 Task: Select Convenience. Add to cart, from RaceTrac for 2717 Settlers Lane, Boyd, Montana 59013, Cell Number 917-762-1747, following items : Kit Kat King Size_x000D_
 - 4, Milky Way King Size_x000D_
 - 2
Action: Mouse moved to (261, 109)
Screenshot: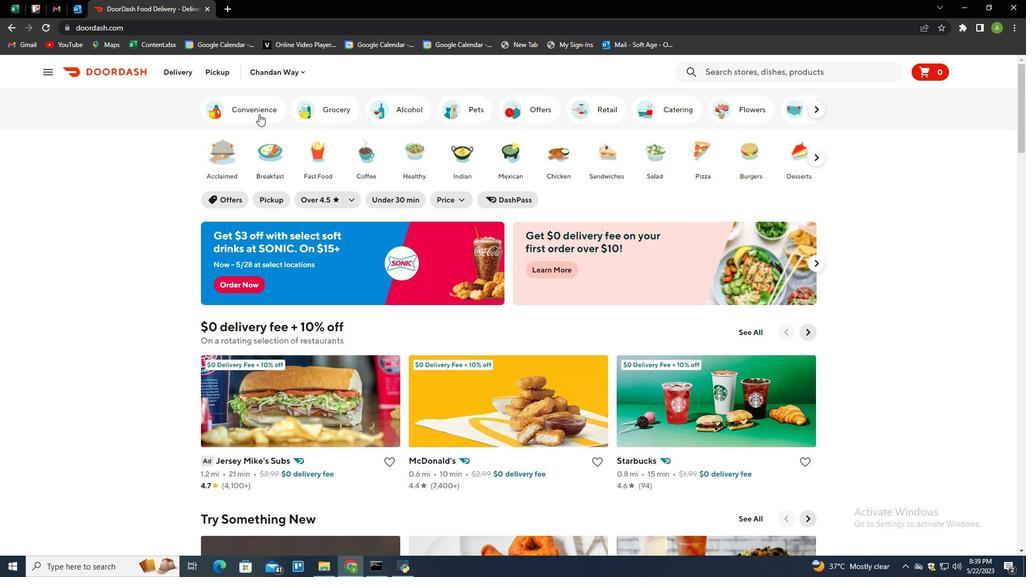 
Action: Mouse pressed left at (261, 109)
Screenshot: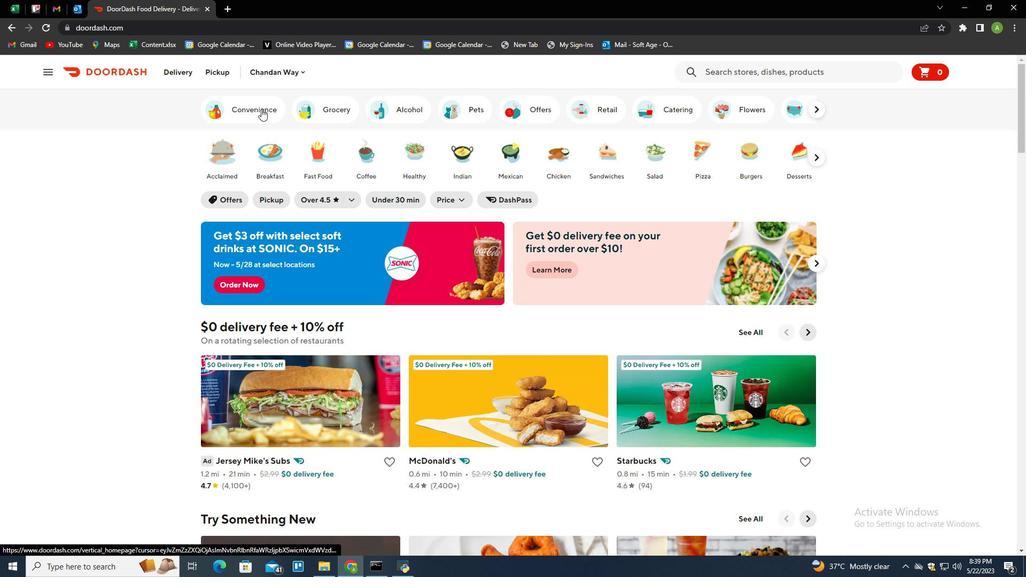 
Action: Mouse moved to (263, 447)
Screenshot: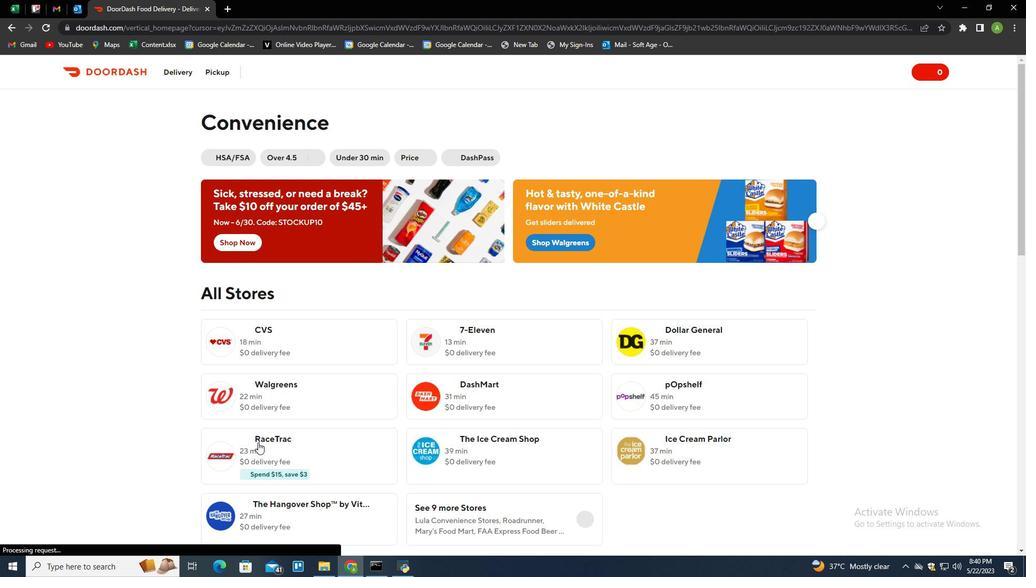
Action: Mouse pressed left at (263, 447)
Screenshot: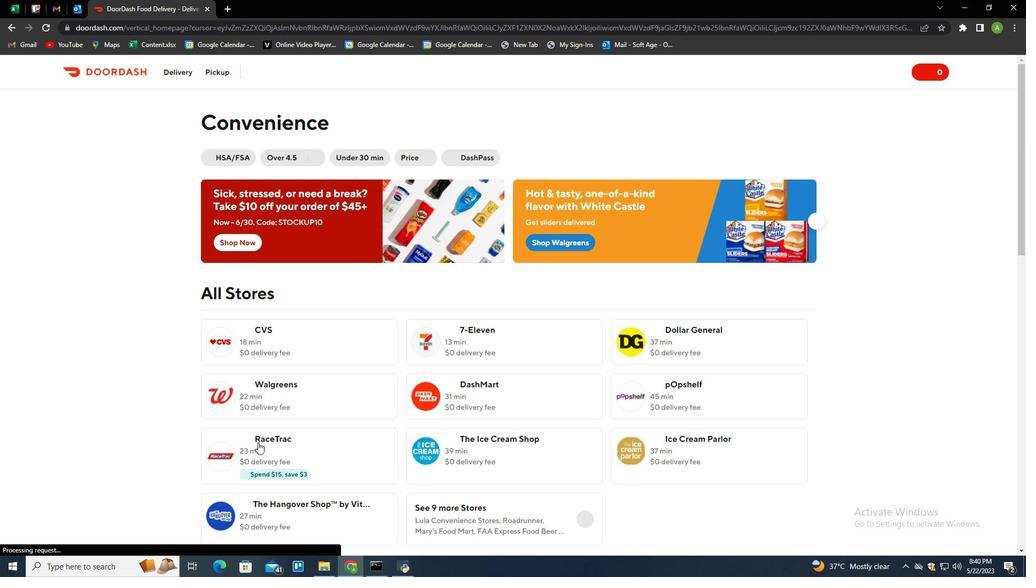 
Action: Mouse moved to (221, 68)
Screenshot: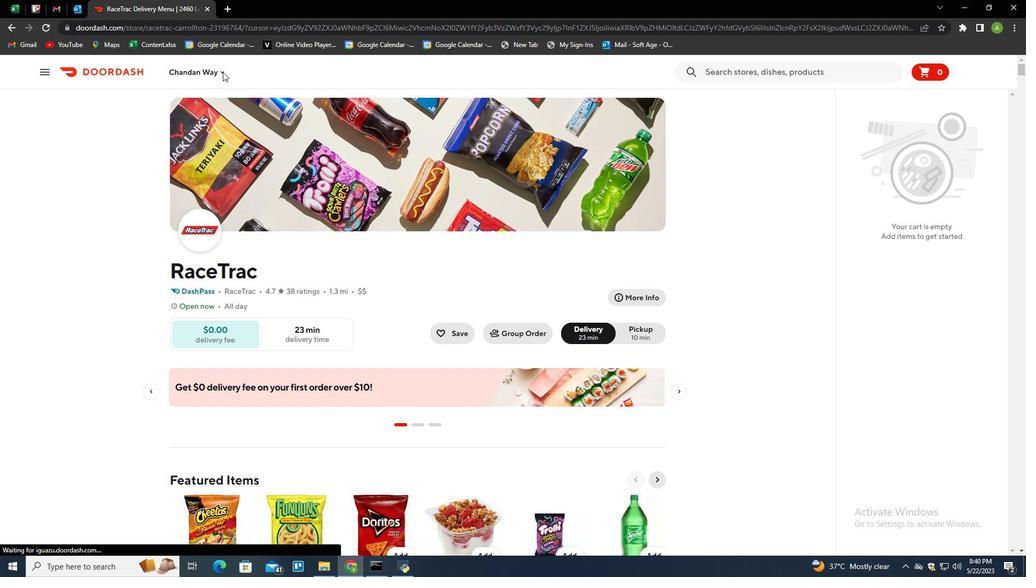 
Action: Mouse pressed left at (221, 68)
Screenshot: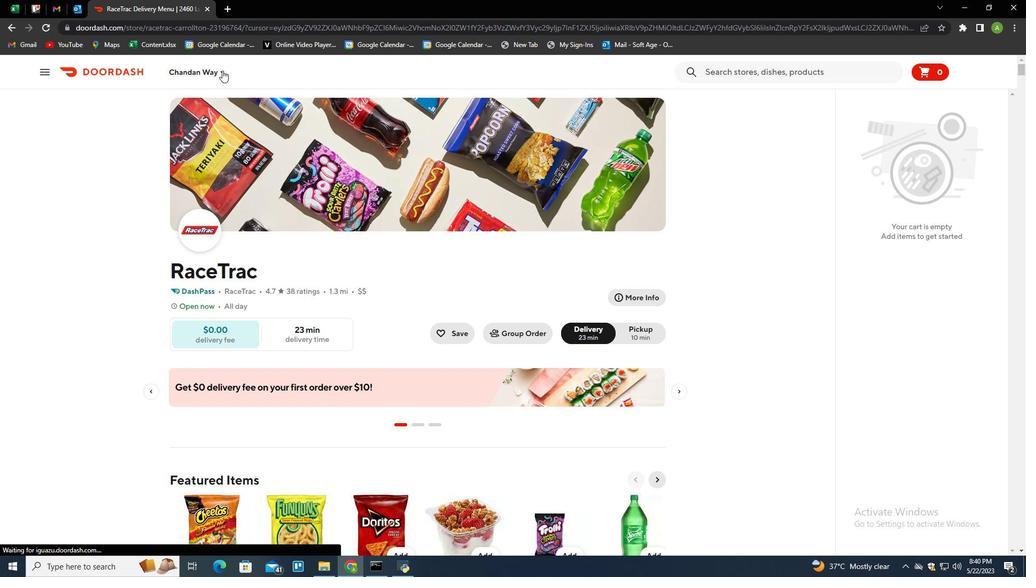 
Action: Mouse moved to (224, 117)
Screenshot: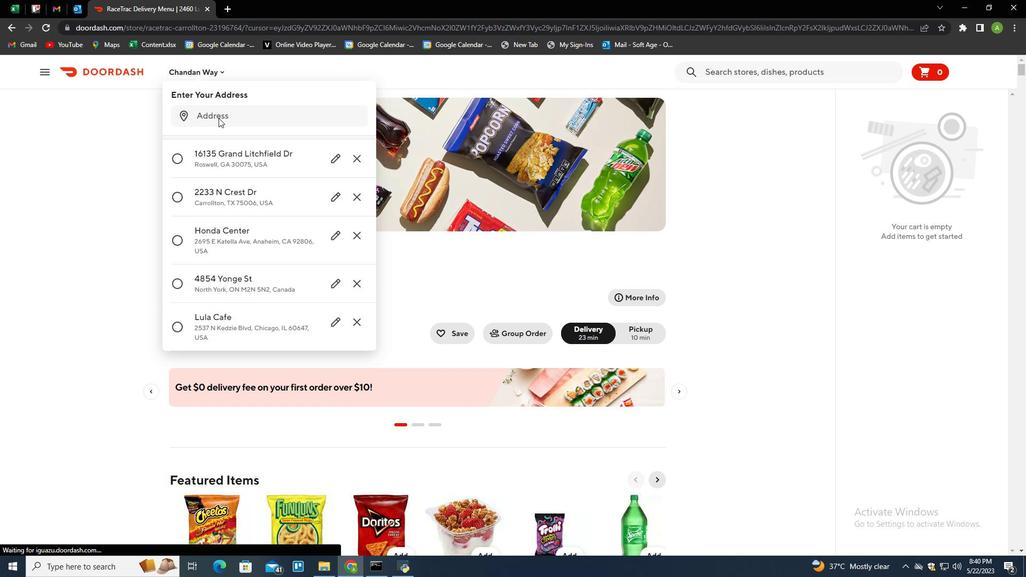 
Action: Mouse pressed left at (224, 117)
Screenshot: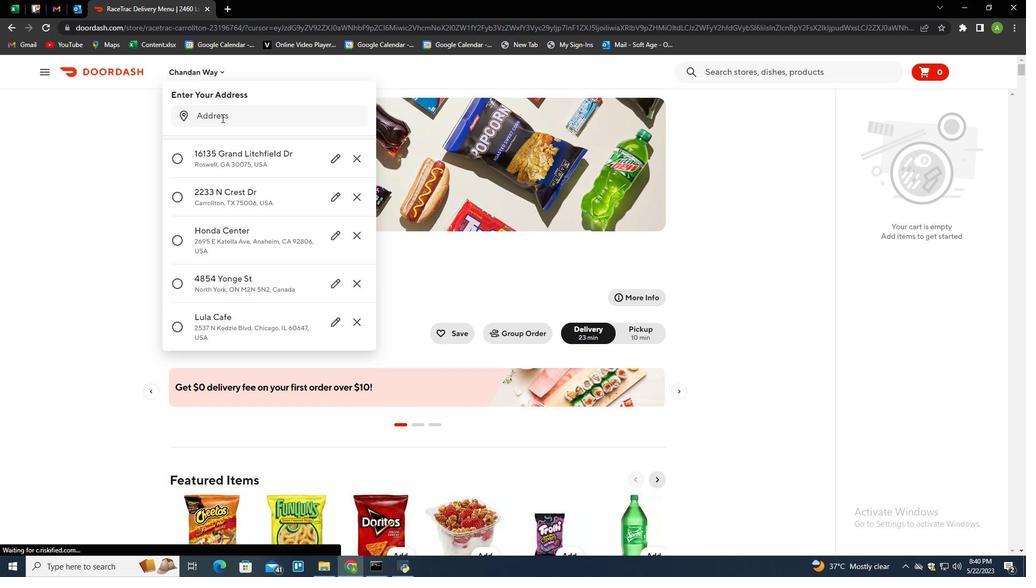 
Action: Key pressed 2717<Key.space>settlers<Key.space>lane,<Key.space>boyd,<Key.space>montana<Key.space>5903<Key.backspace>13<Key.enter>
Screenshot: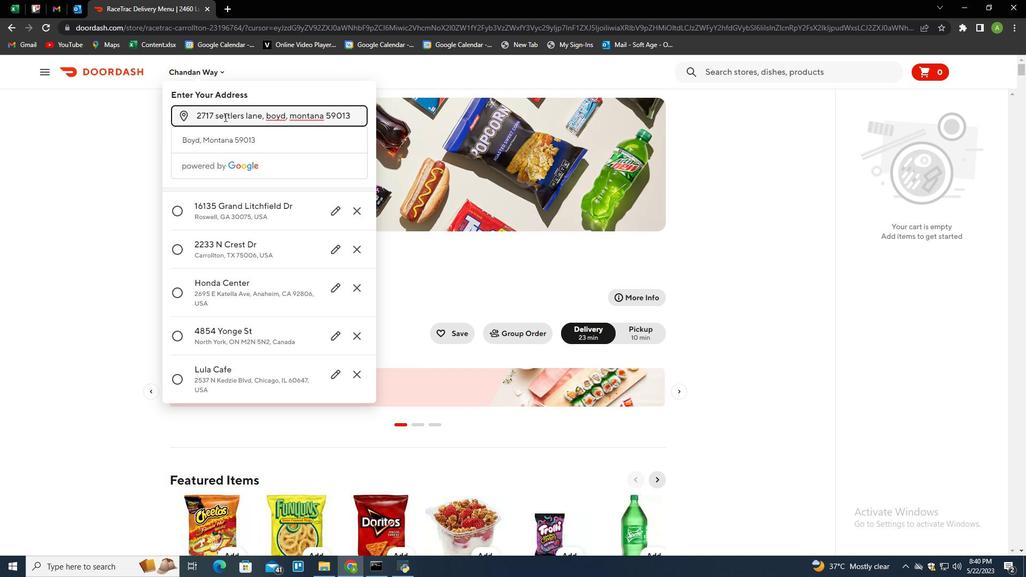 
Action: Mouse moved to (305, 405)
Screenshot: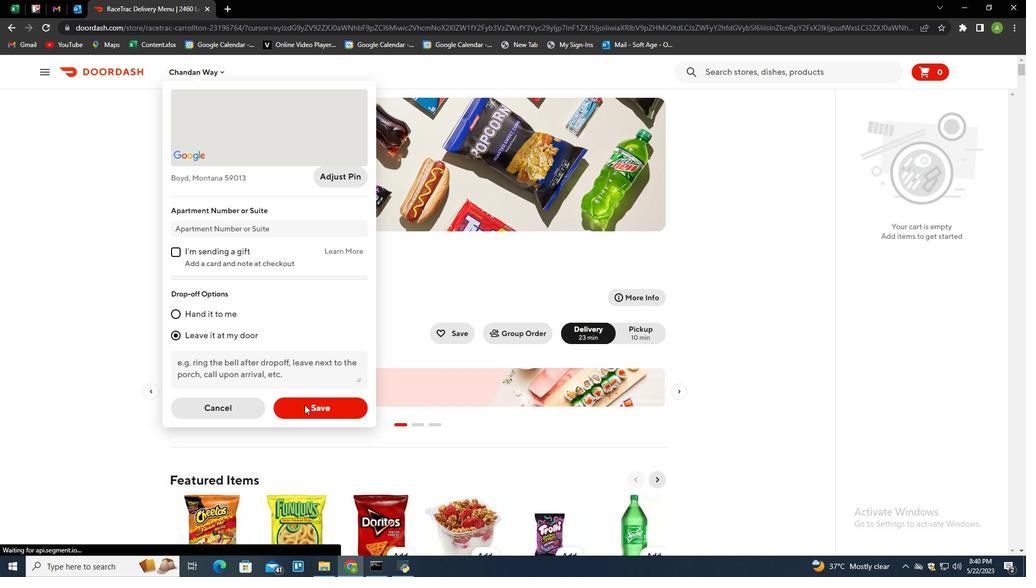 
Action: Mouse pressed left at (305, 405)
Screenshot: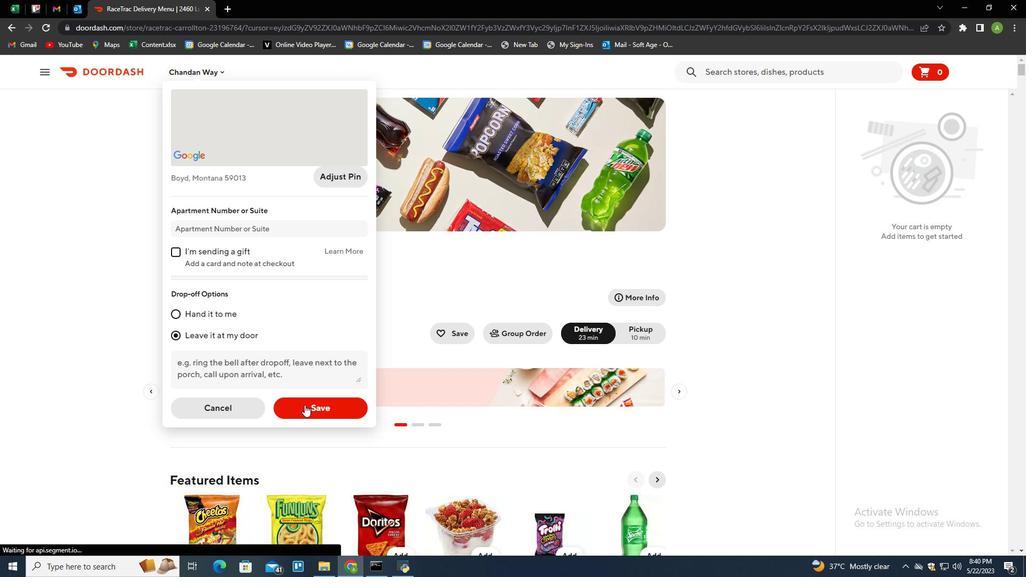 
Action: Mouse moved to (329, 468)
Screenshot: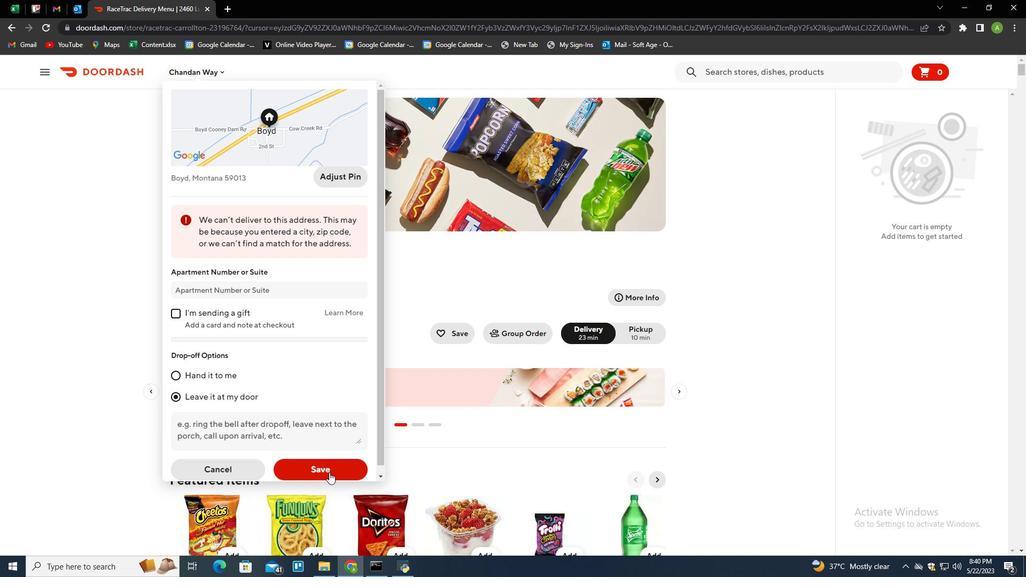
Action: Mouse pressed left at (329, 468)
Screenshot: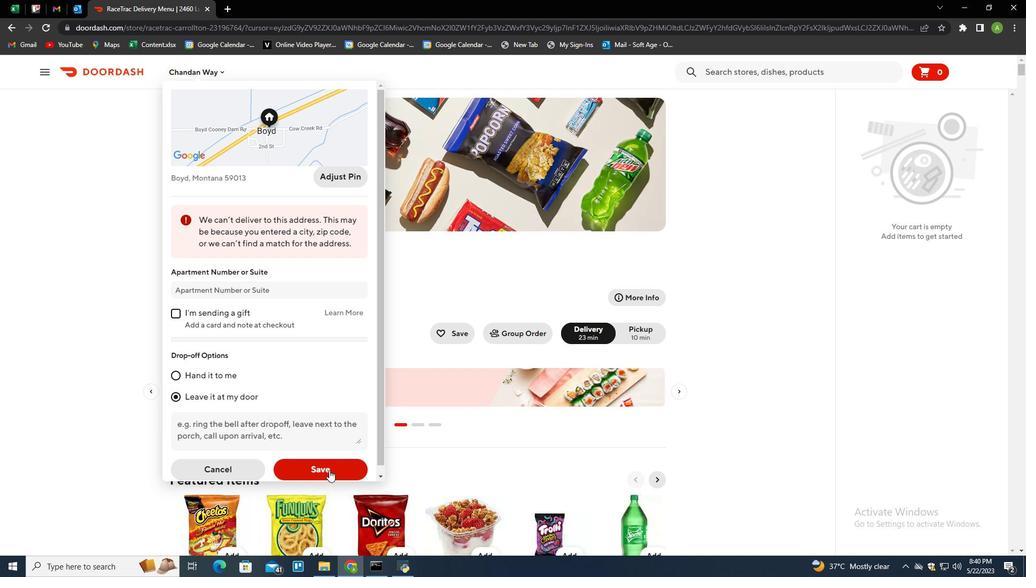
Action: Mouse moved to (539, 360)
Screenshot: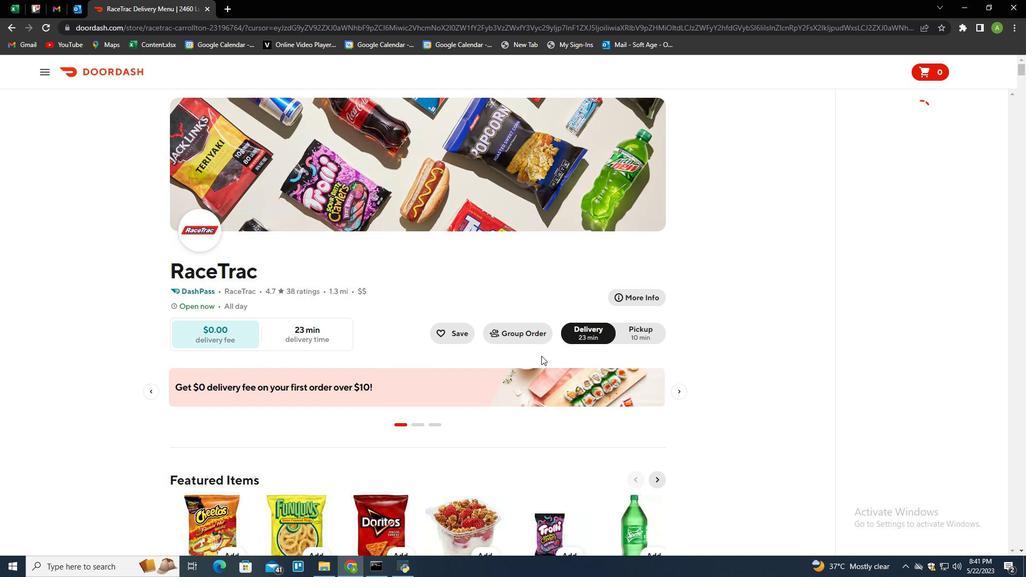 
Action: Mouse scrolled (539, 359) with delta (0, 0)
Screenshot: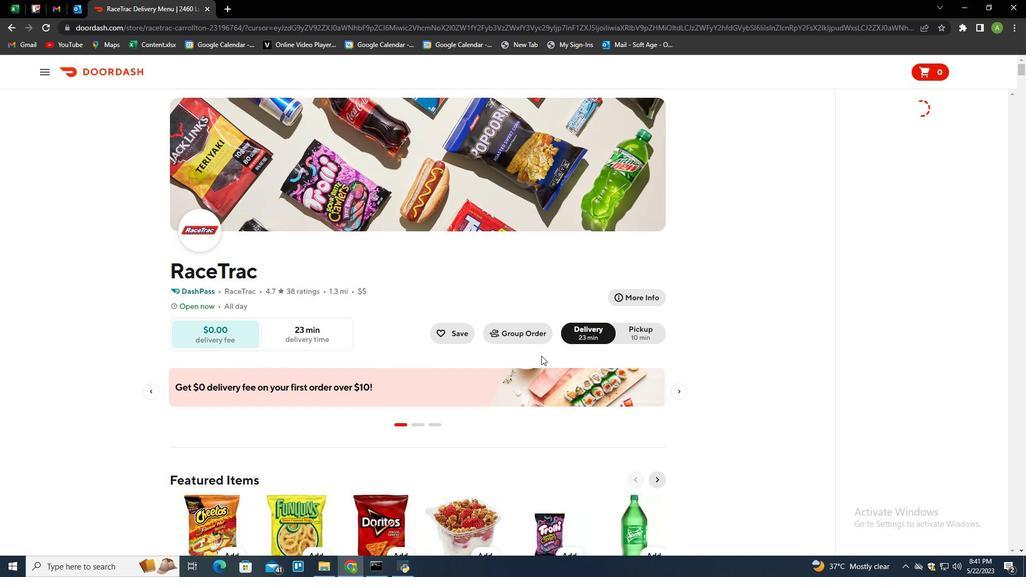 
Action: Mouse moved to (538, 360)
Screenshot: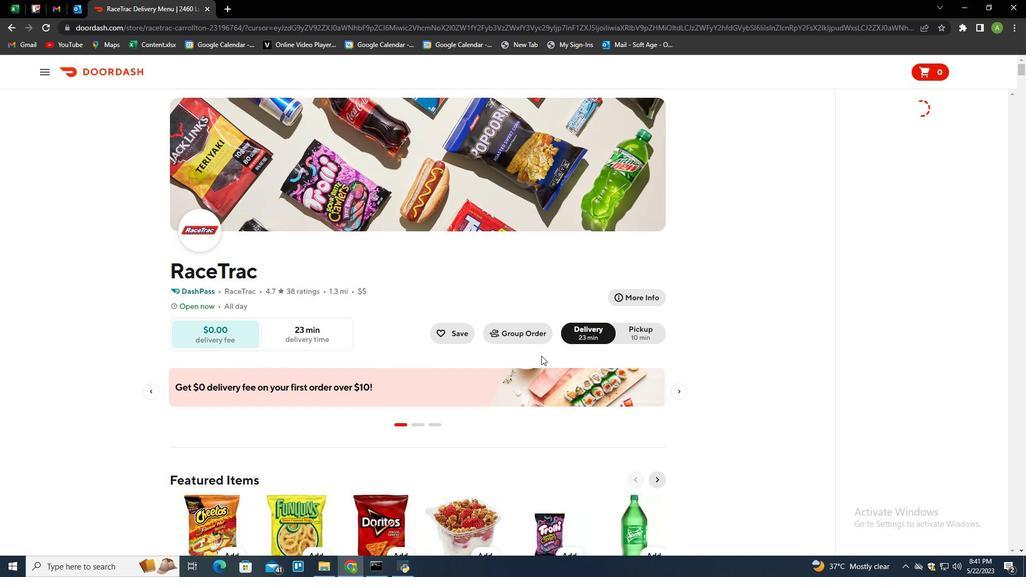 
Action: Mouse scrolled (538, 360) with delta (0, 0)
Screenshot: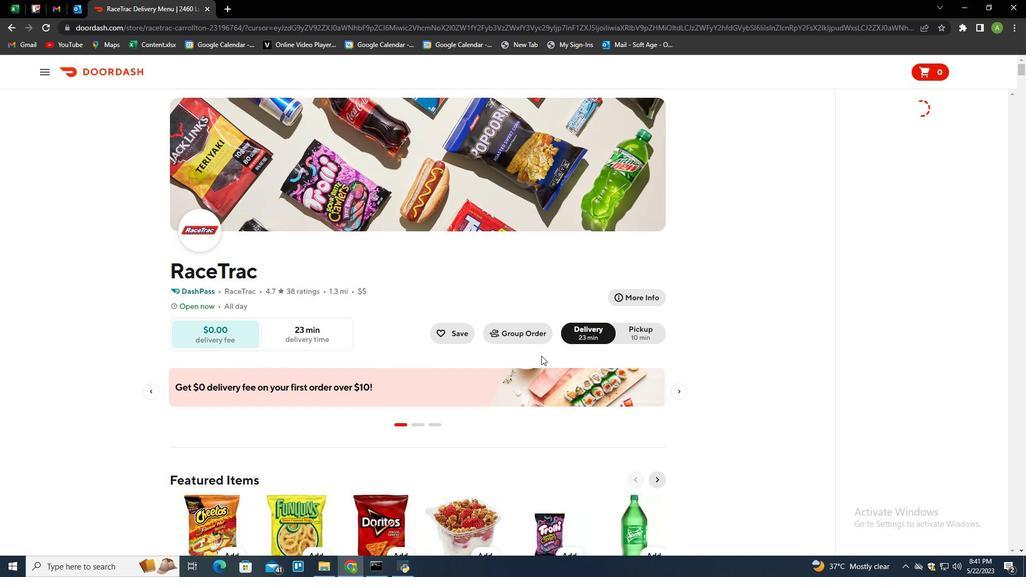 
Action: Mouse scrolled (538, 360) with delta (0, 0)
Screenshot: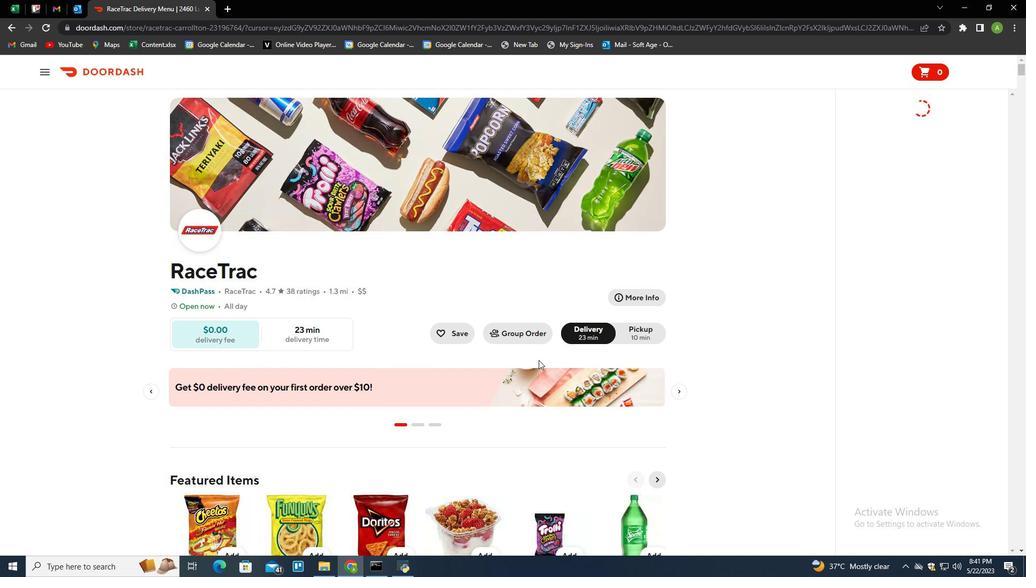 
Action: Mouse scrolled (538, 360) with delta (0, 0)
Screenshot: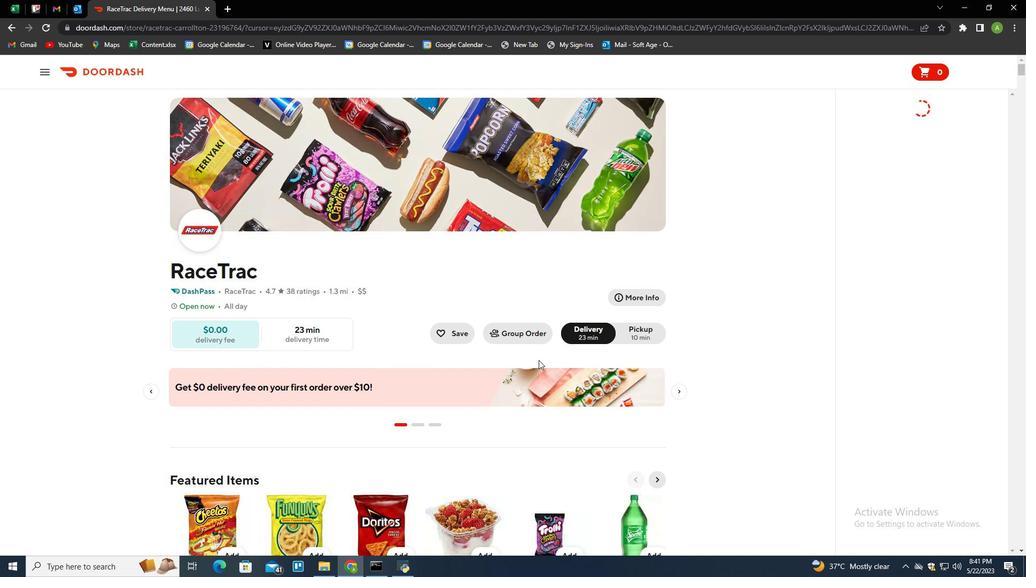 
Action: Mouse moved to (532, 405)
Screenshot: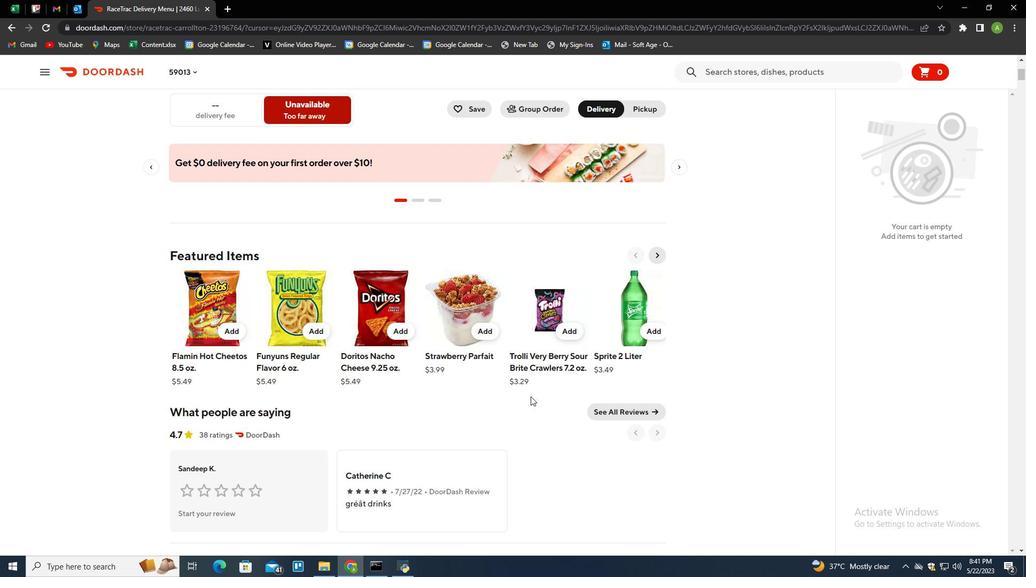 
Action: Mouse scrolled (532, 404) with delta (0, 0)
Screenshot: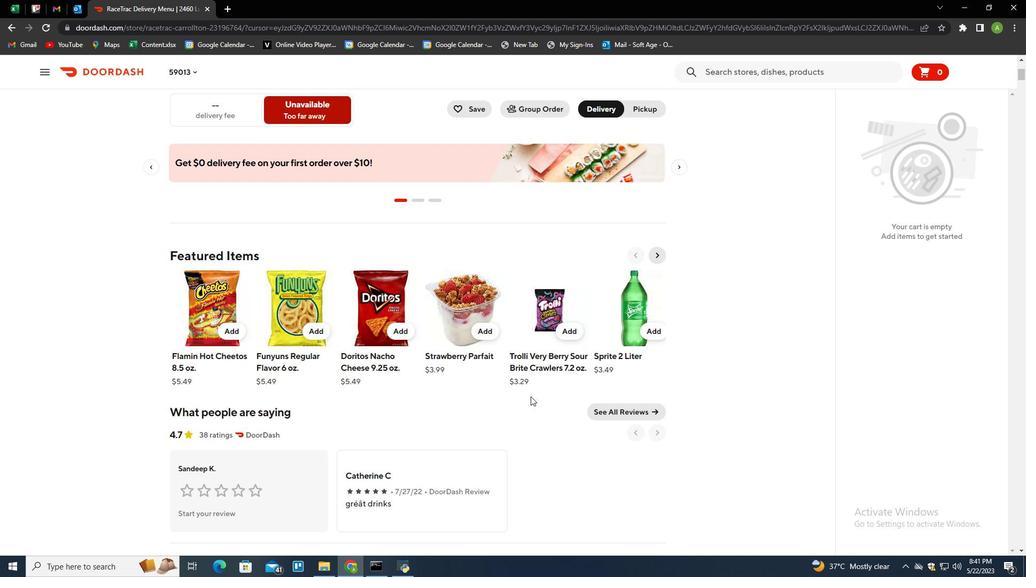 
Action: Mouse moved to (532, 408)
Screenshot: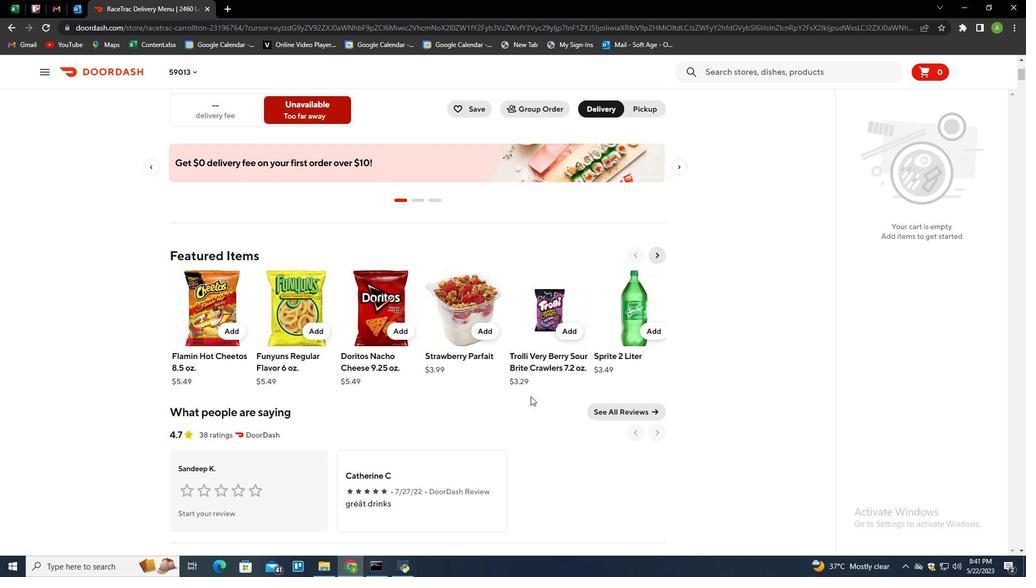 
Action: Mouse scrolled (532, 407) with delta (0, 0)
Screenshot: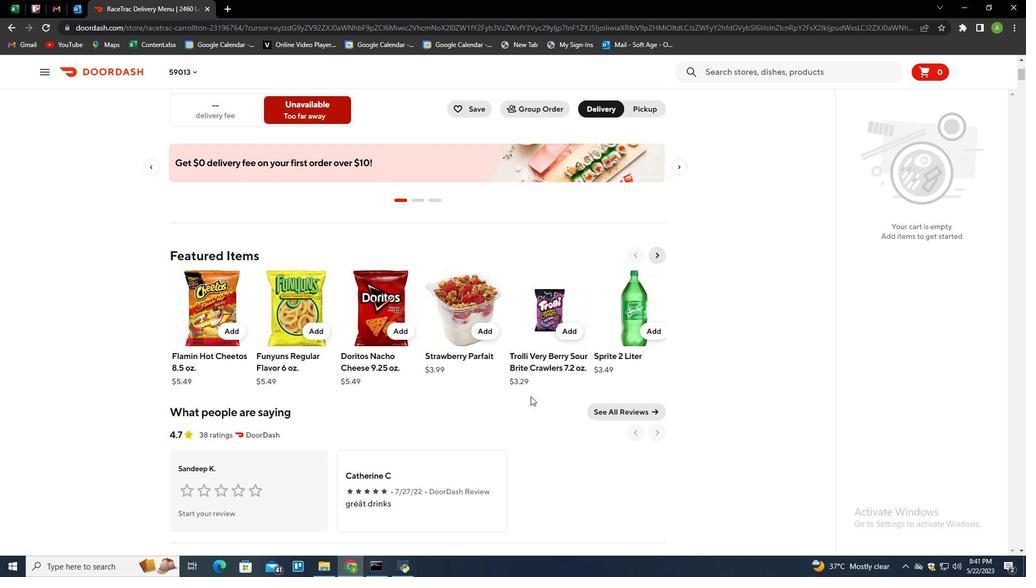 
Action: Mouse scrolled (532, 407) with delta (0, 0)
Screenshot: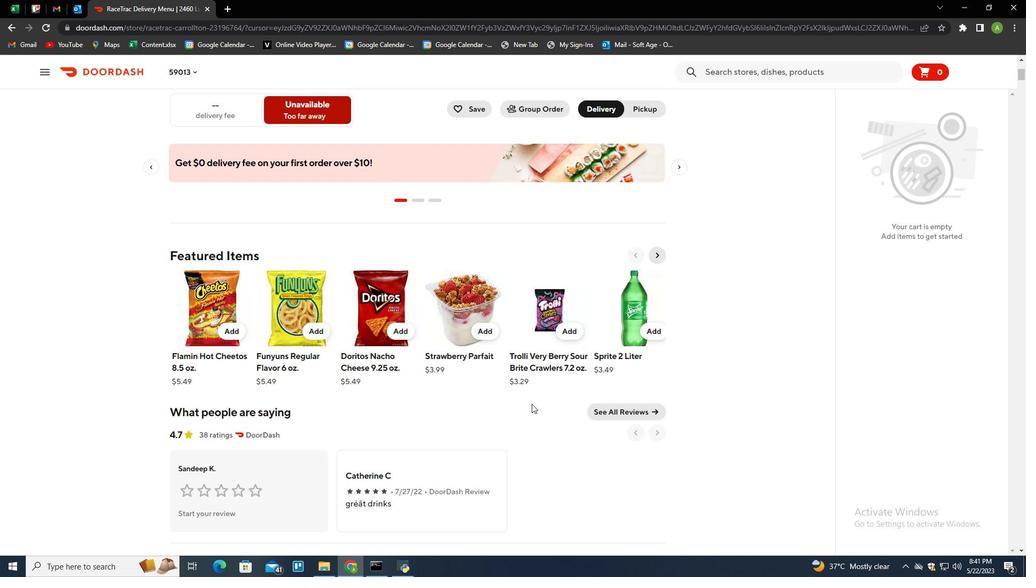 
Action: Mouse moved to (564, 403)
Screenshot: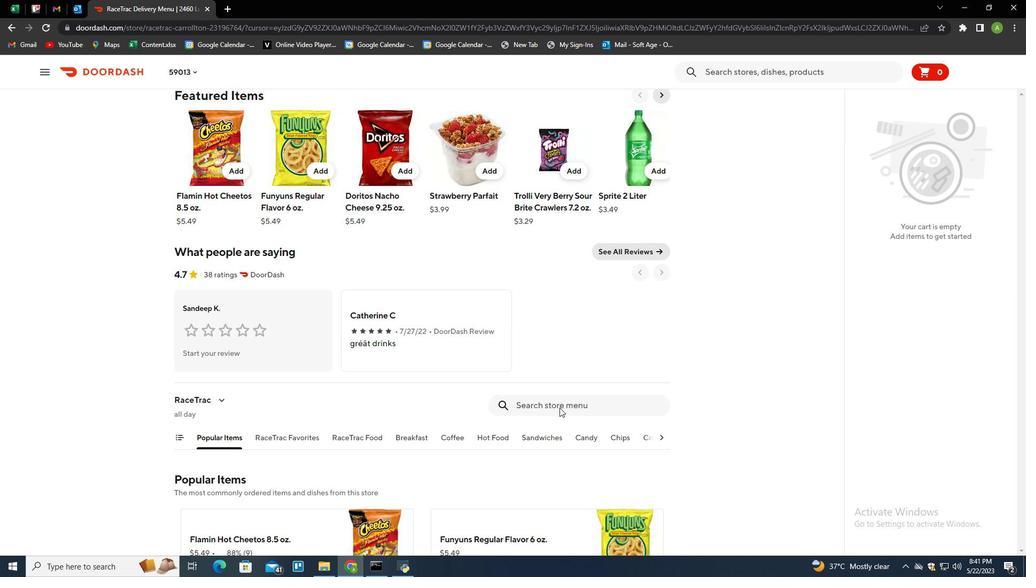
Action: Mouse pressed left at (564, 403)
Screenshot: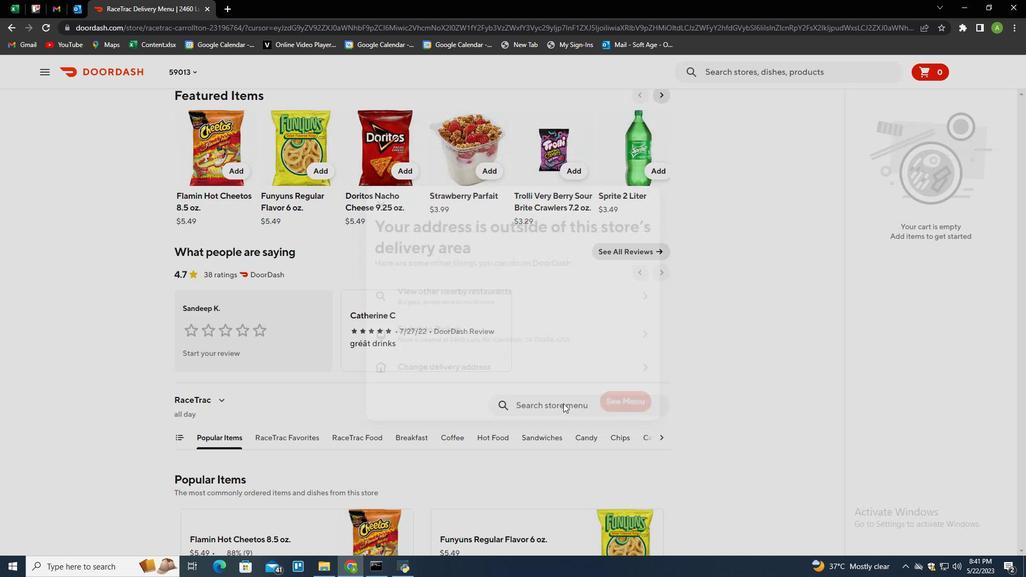 
Action: Mouse moved to (380, 203)
Screenshot: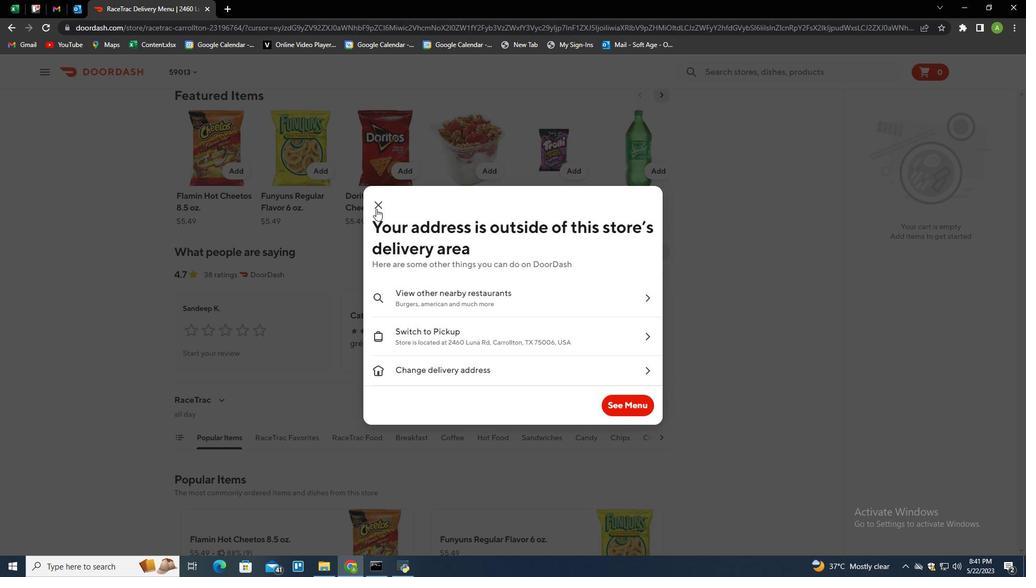 
Action: Mouse pressed left at (380, 203)
Screenshot: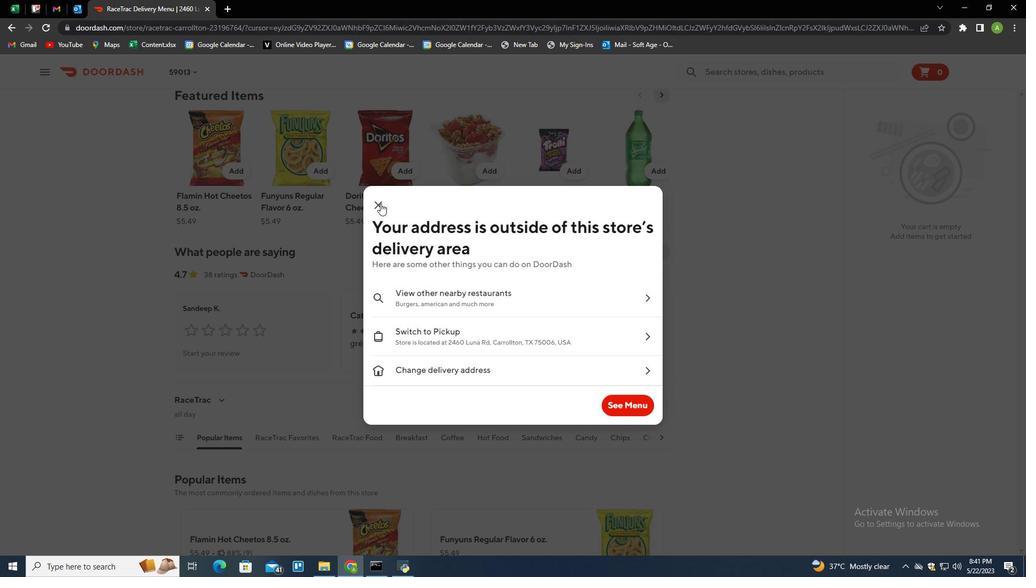 
Action: Mouse moved to (549, 403)
Screenshot: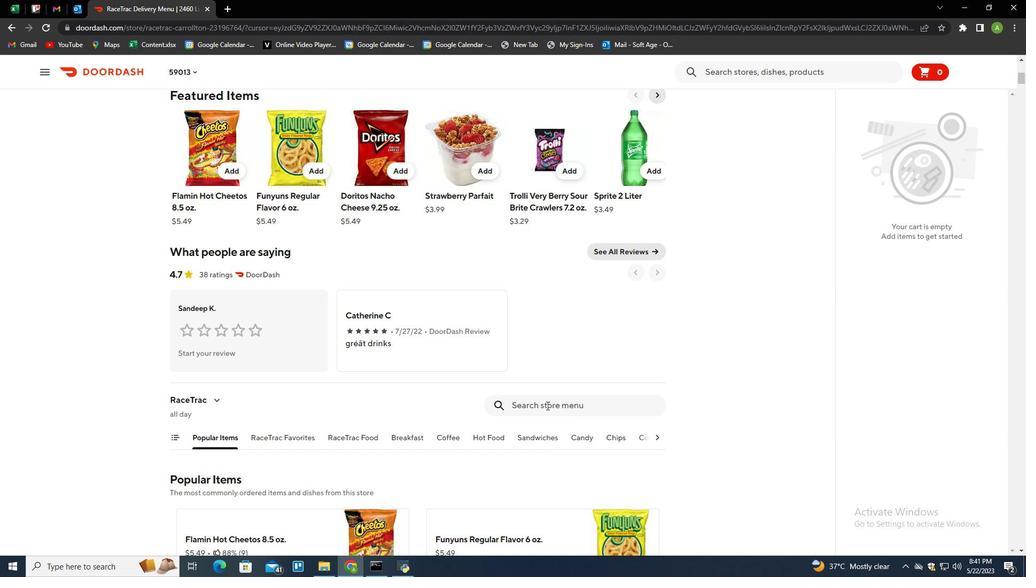 
Action: Mouse pressed left at (549, 403)
Screenshot: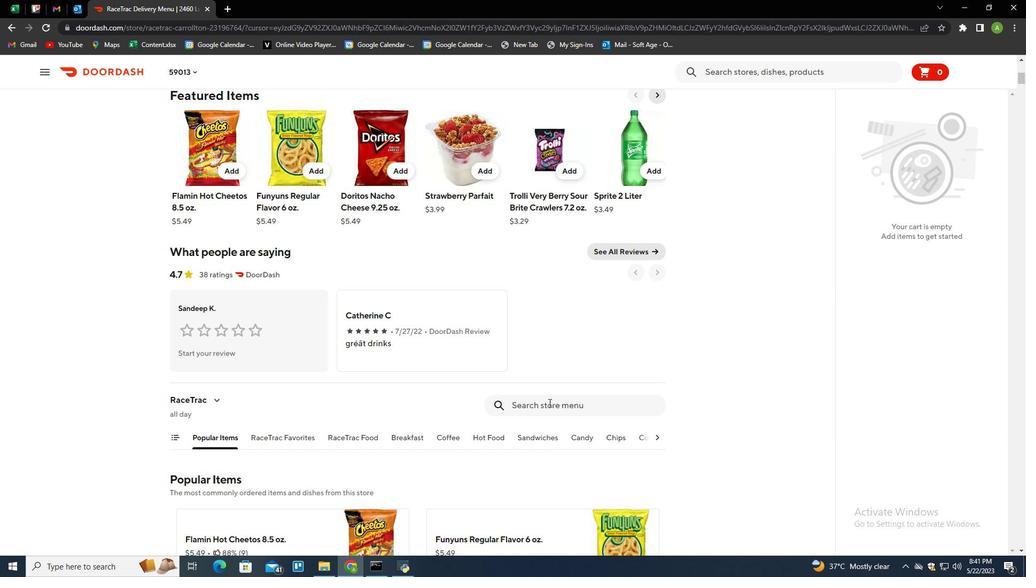 
Action: Key pressed kit<Key.space>k<Key.caps_lock>A<Key.backspace><Key.caps_lock>t<Key.backspace>at<Key.space>king<Key.space>size<Key.enter>
Screenshot: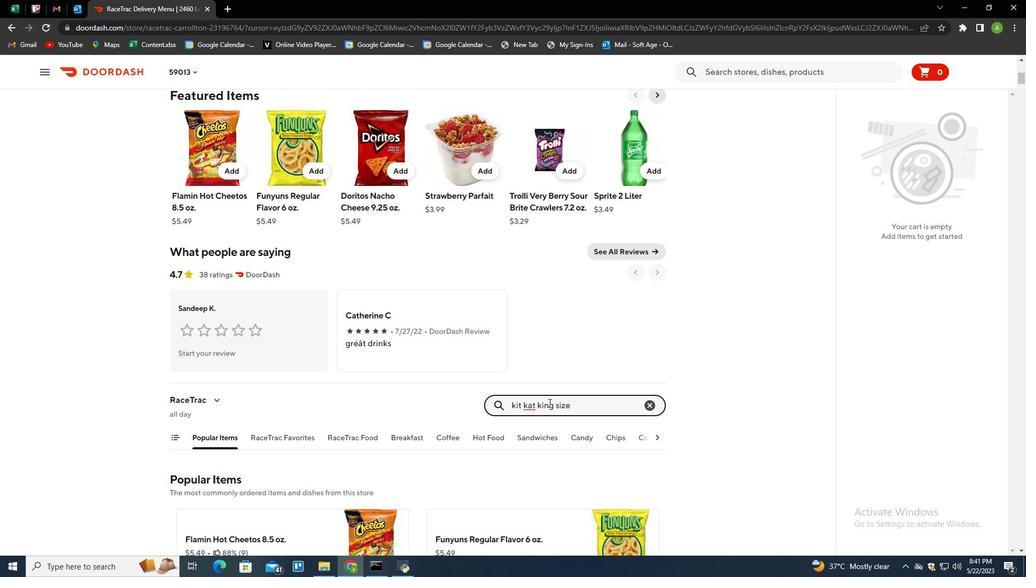 
Action: Mouse moved to (392, 302)
Screenshot: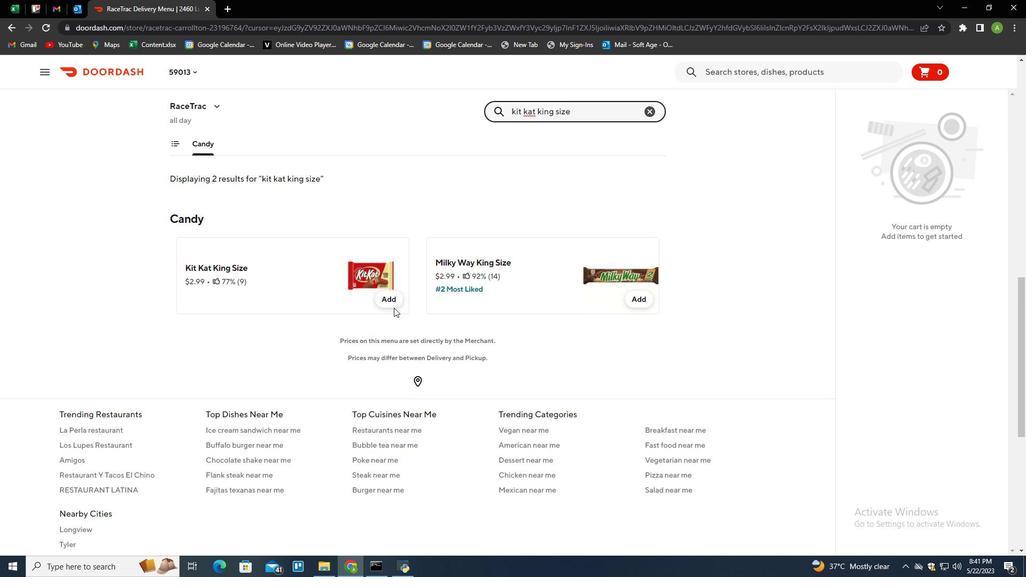 
Action: Mouse pressed left at (392, 302)
Screenshot: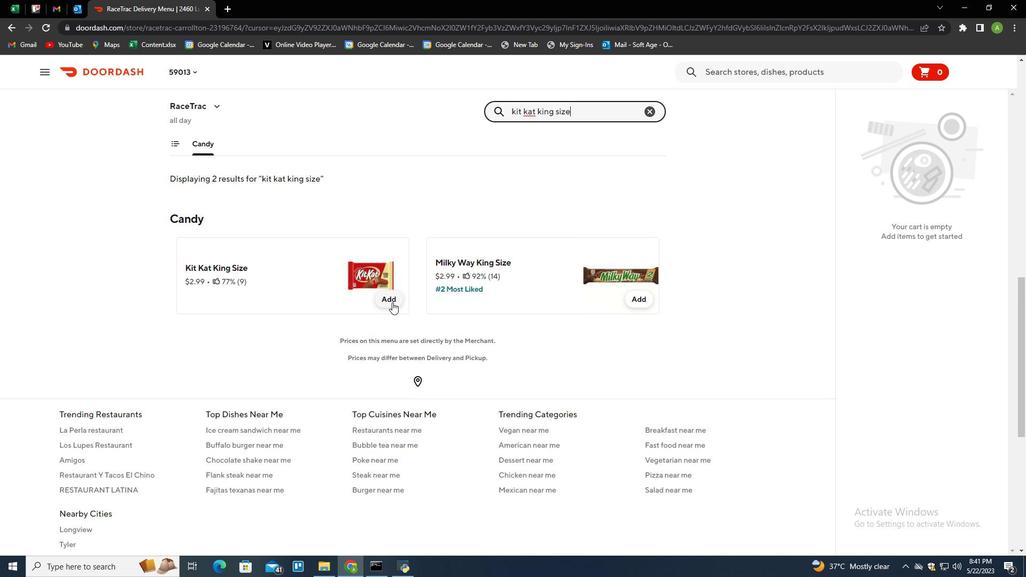 
Action: Mouse moved to (989, 187)
Screenshot: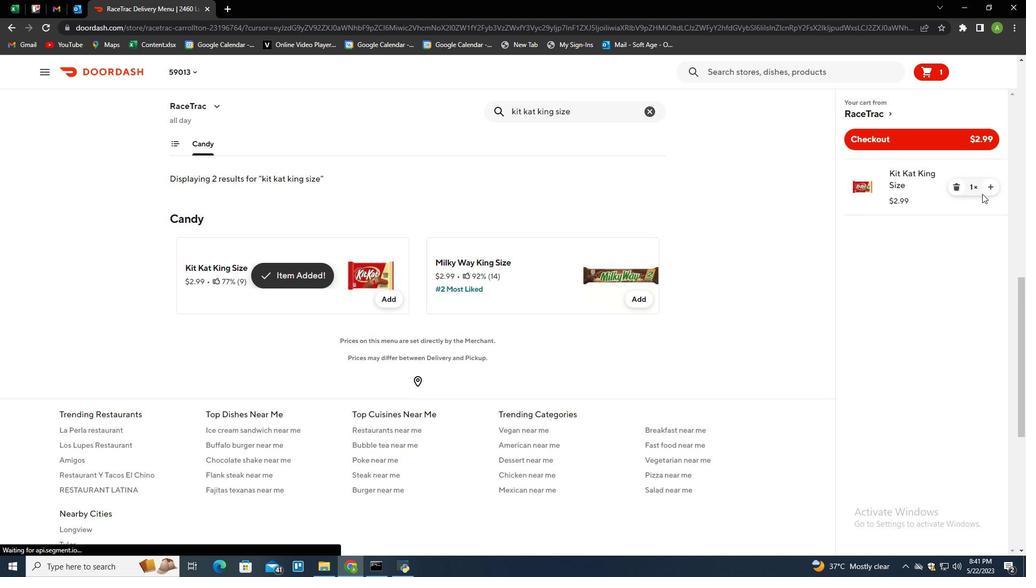 
Action: Mouse pressed left at (989, 187)
Screenshot: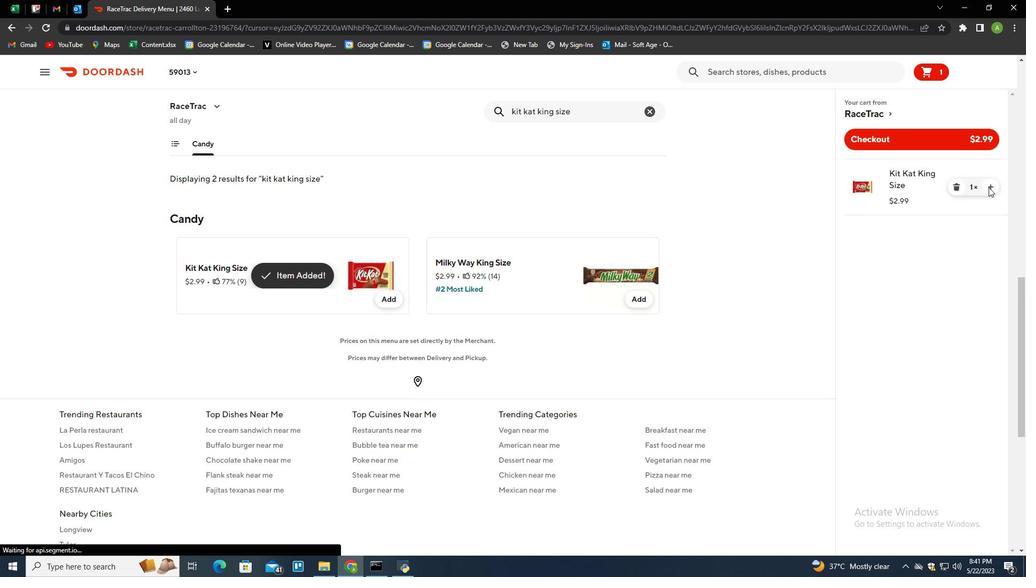 
Action: Mouse moved to (992, 187)
Screenshot: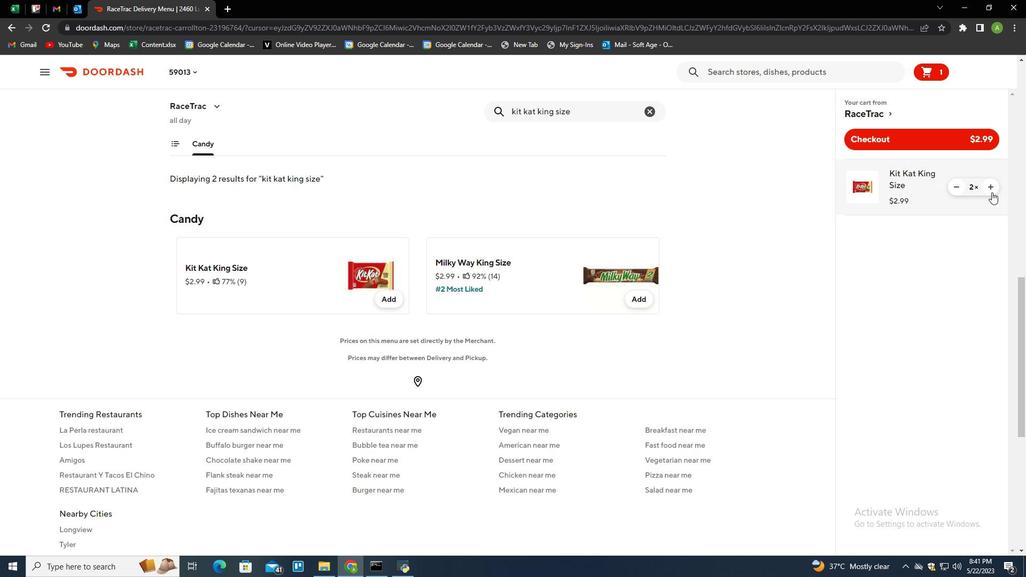 
Action: Mouse pressed left at (992, 187)
Screenshot: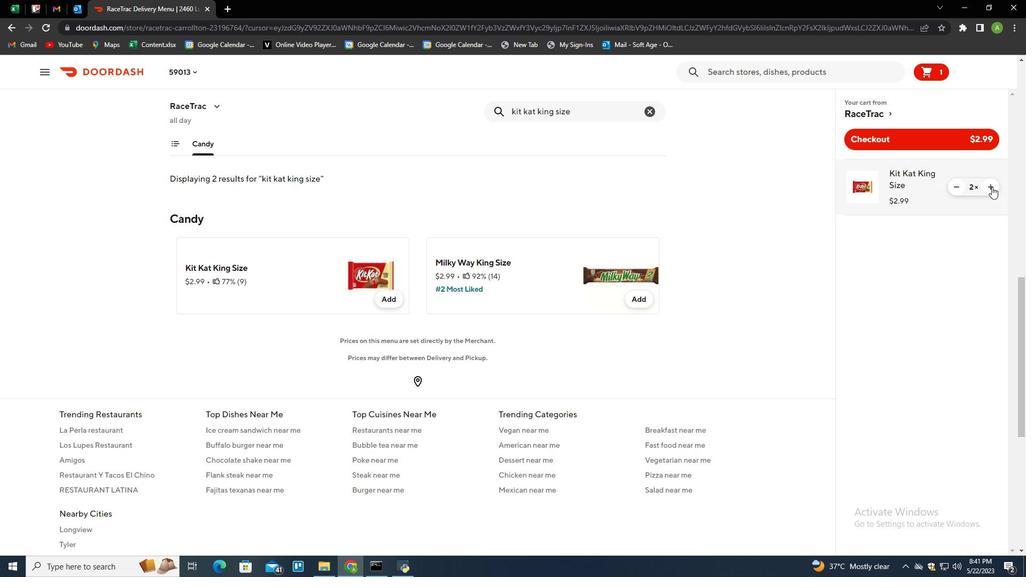 
Action: Mouse moved to (995, 186)
Screenshot: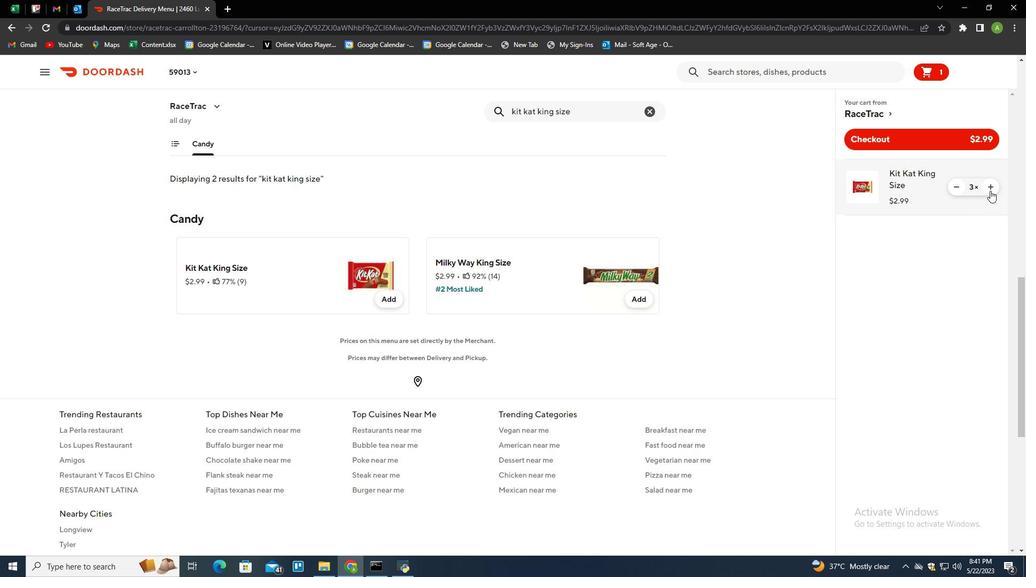 
Action: Mouse pressed left at (995, 186)
Screenshot: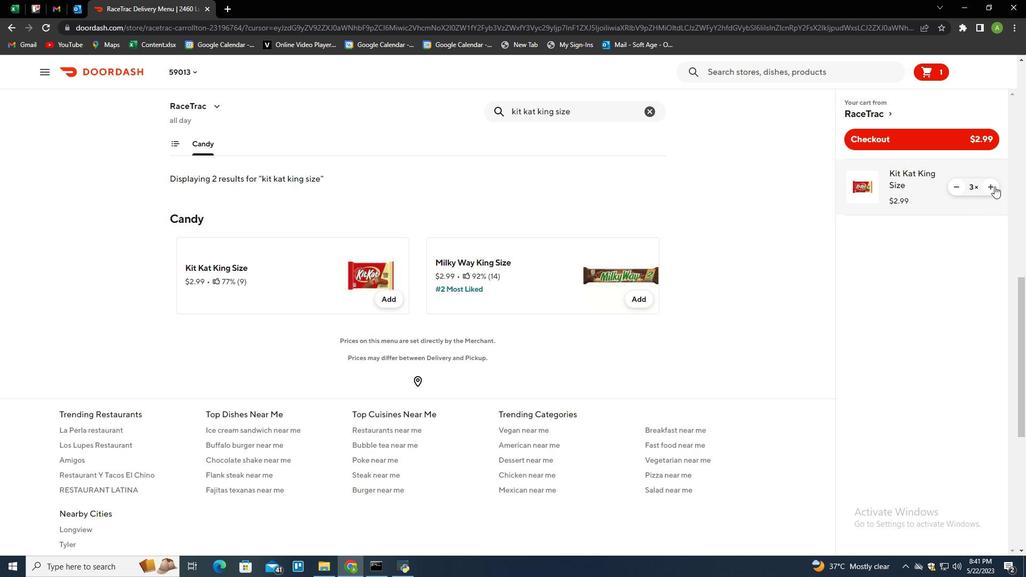 
Action: Mouse moved to (394, 299)
Screenshot: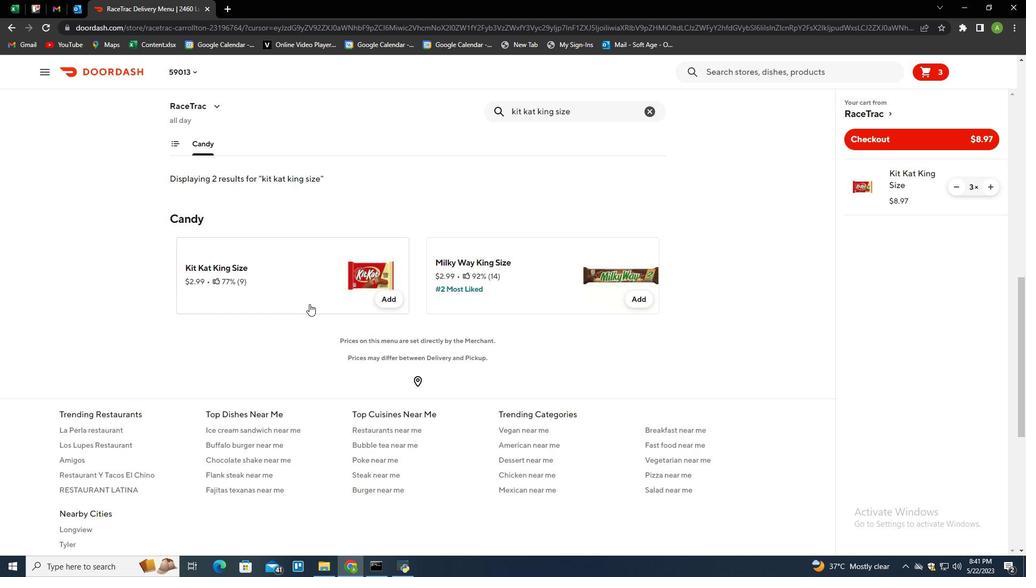 
Action: Mouse scrolled (394, 299) with delta (0, 0)
Screenshot: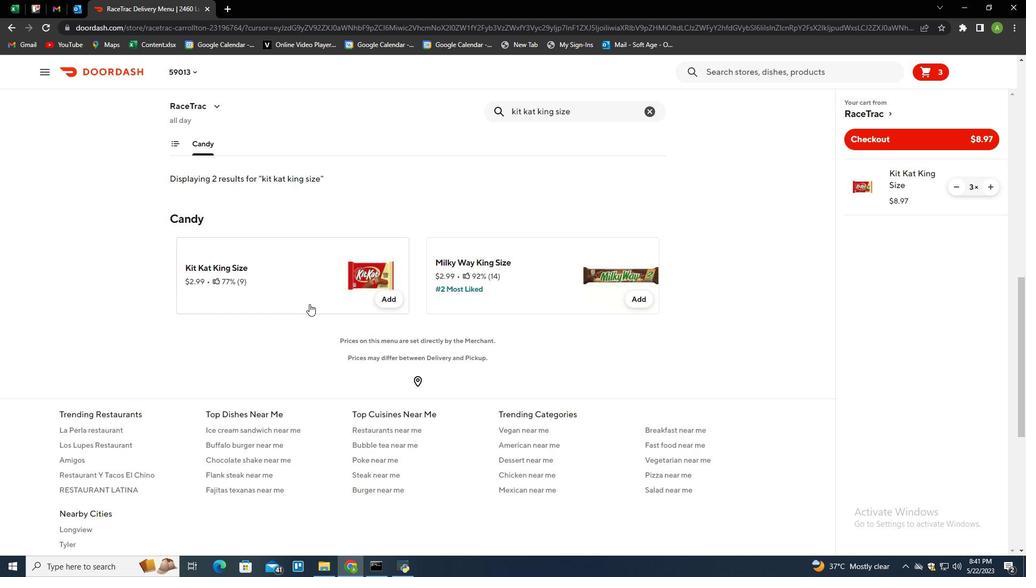 
Action: Mouse moved to (452, 287)
Screenshot: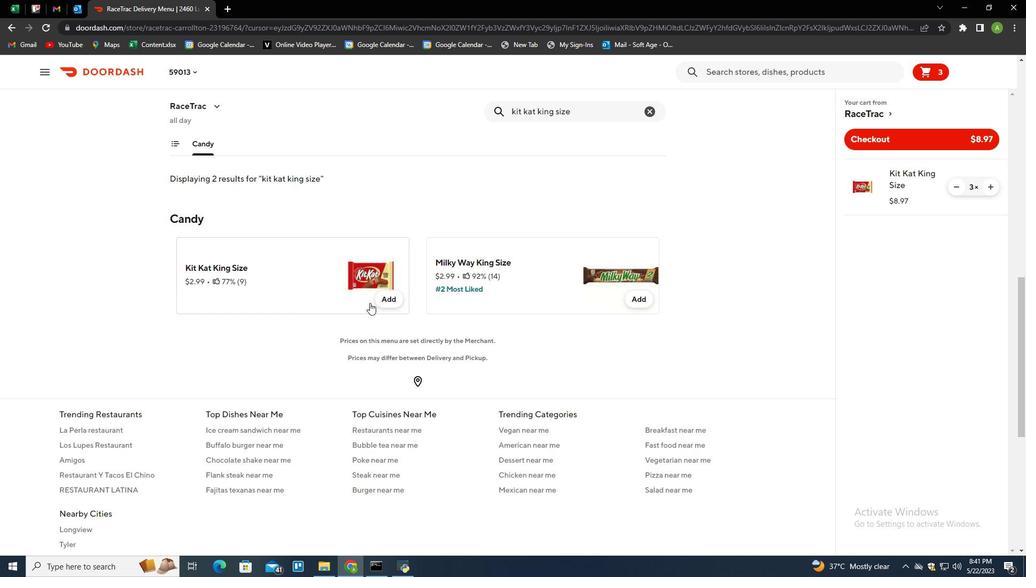 
Action: Mouse scrolled (452, 288) with delta (0, 0)
Screenshot: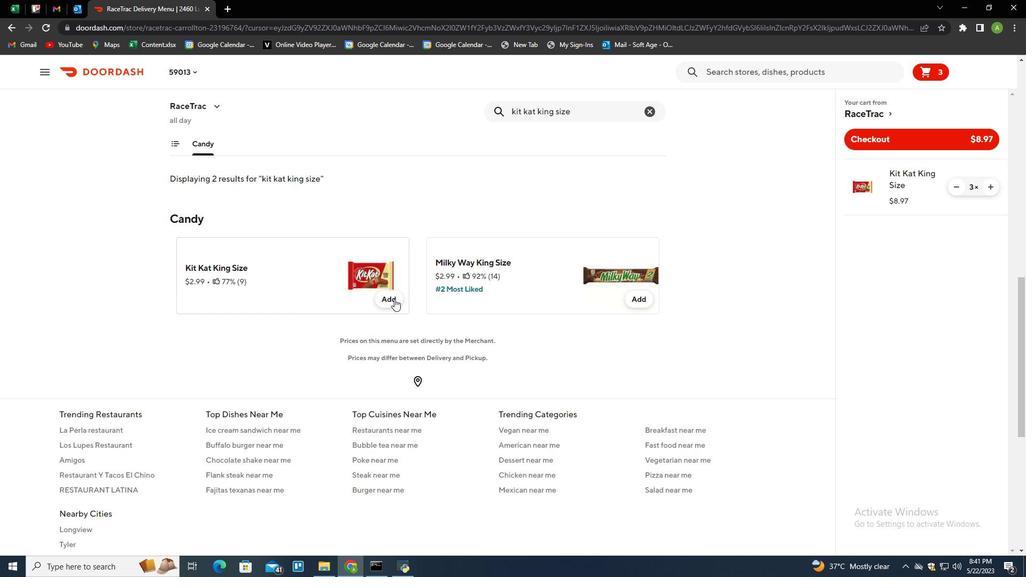 
Action: Mouse moved to (991, 186)
Screenshot: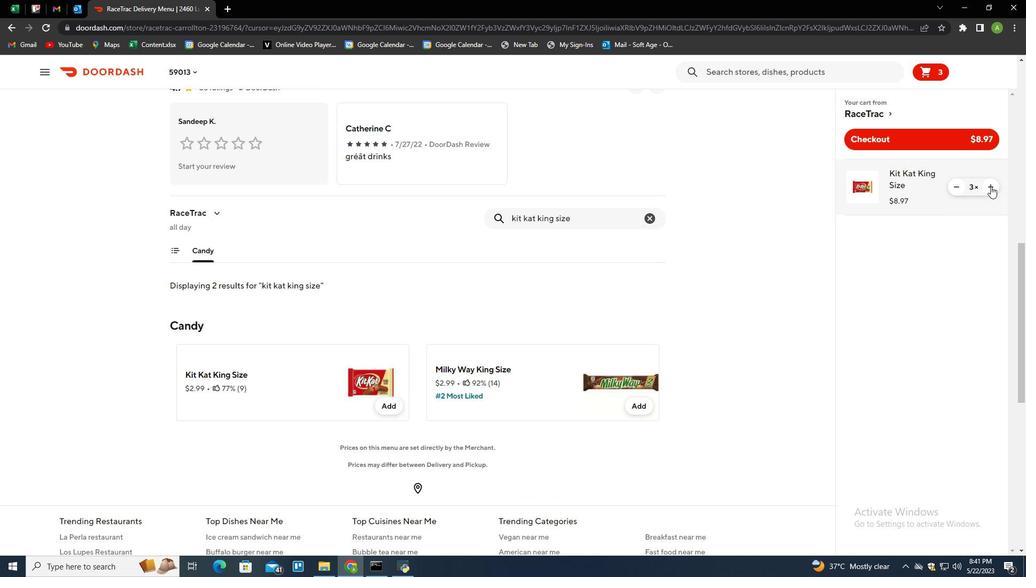 
Action: Mouse pressed left at (991, 186)
Screenshot: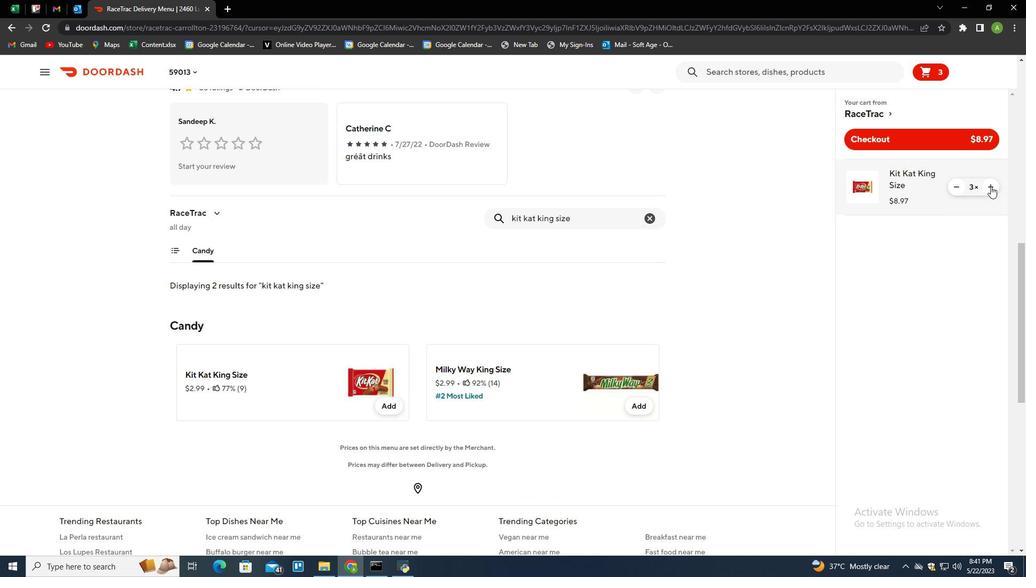 
Action: Mouse moved to (648, 217)
Screenshot: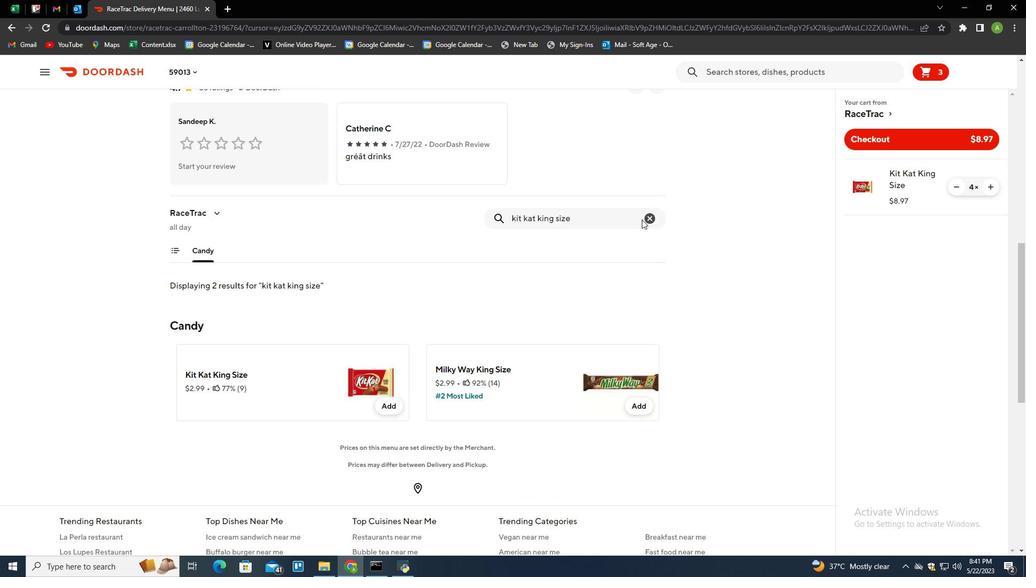 
Action: Mouse pressed left at (648, 217)
Screenshot: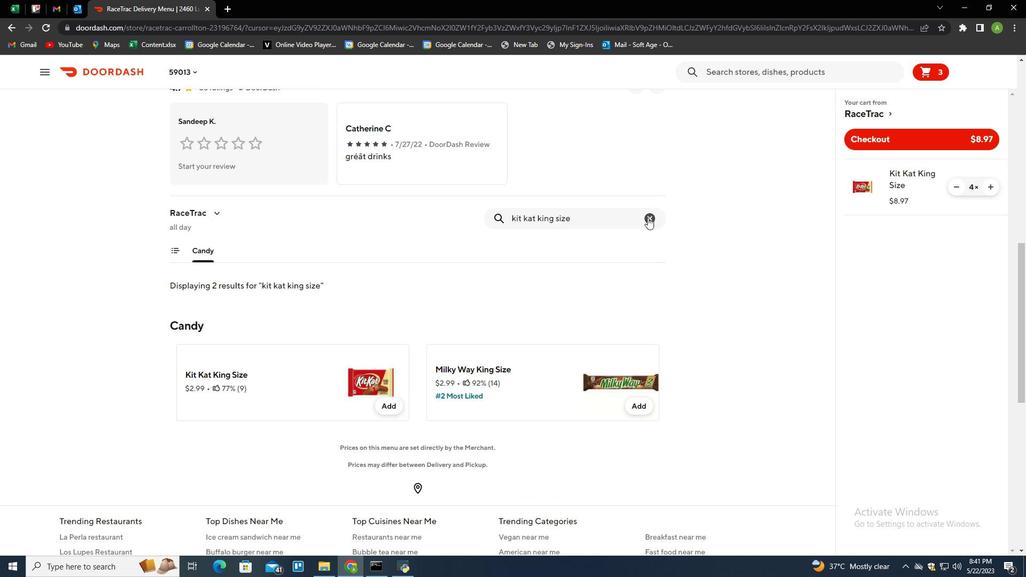 
Action: Mouse moved to (618, 224)
Screenshot: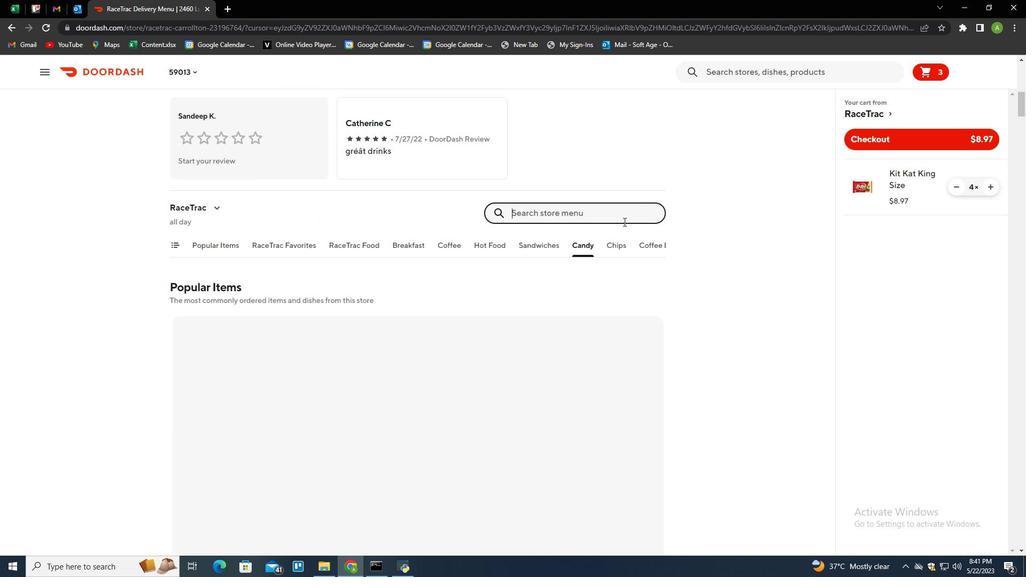 
Action: Key pressed <Key.space>milky<Key.space>king<Key.space>size<Key.enter>
Screenshot: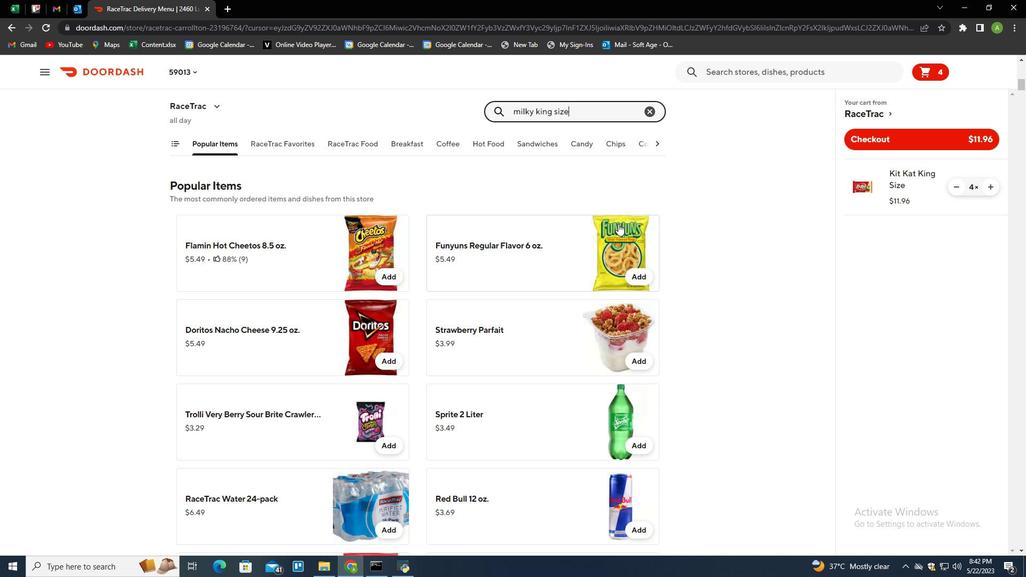 
Action: Mouse moved to (382, 295)
Screenshot: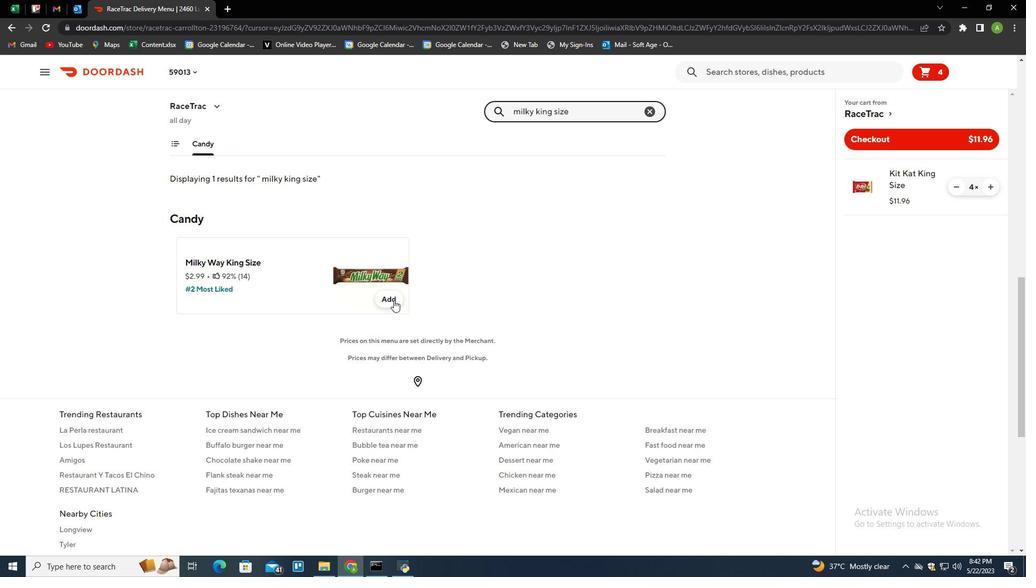 
Action: Mouse pressed left at (382, 295)
Screenshot: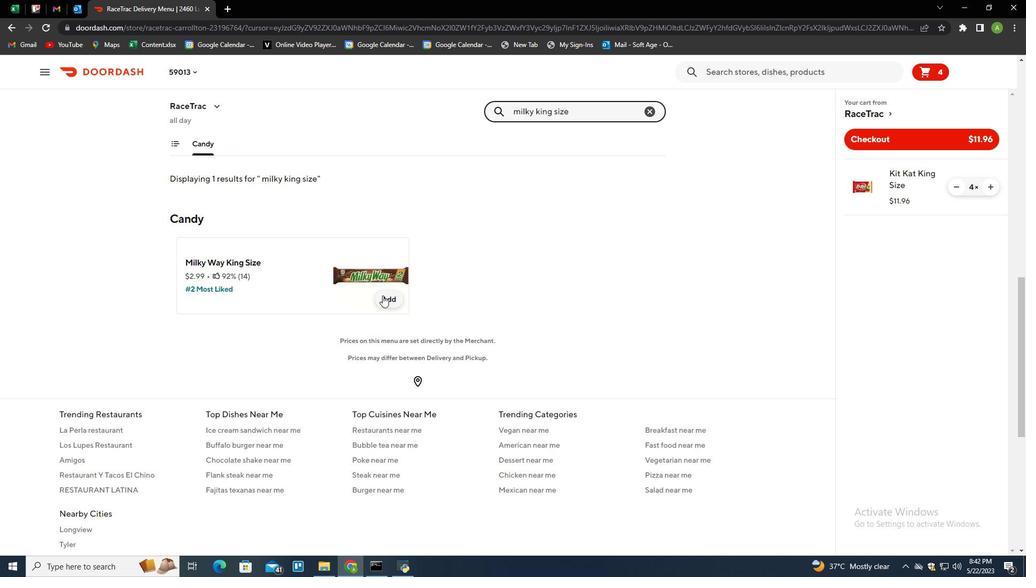 
Action: Mouse moved to (990, 241)
Screenshot: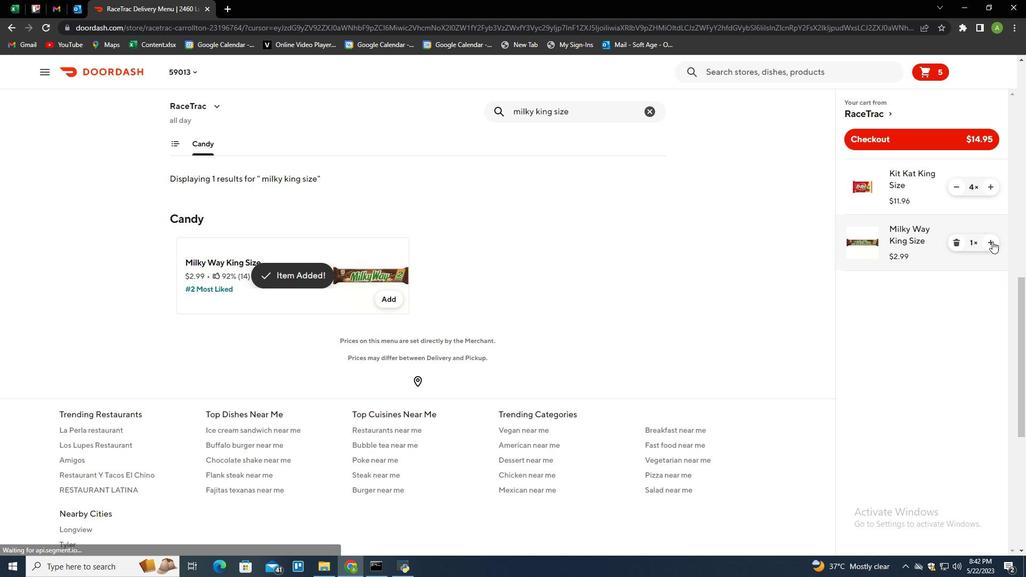 
Action: Mouse pressed left at (990, 241)
Screenshot: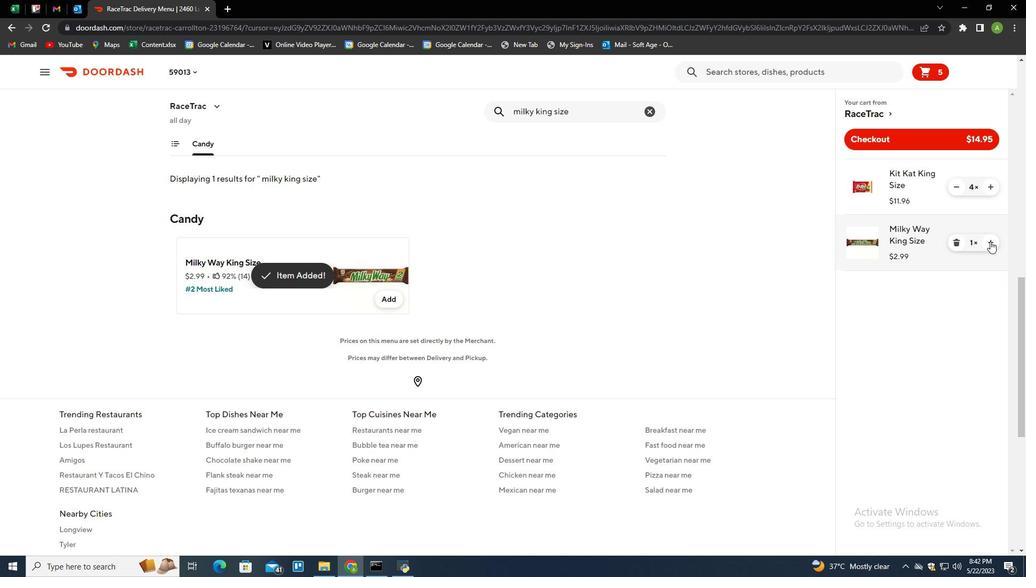 
Action: Mouse moved to (887, 142)
Screenshot: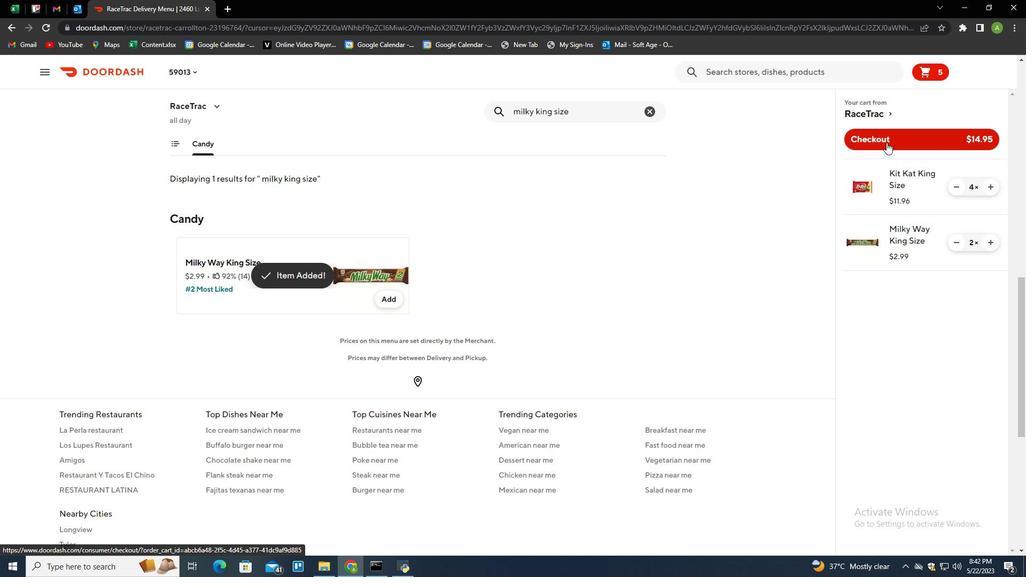 
Action: Mouse pressed left at (887, 142)
Screenshot: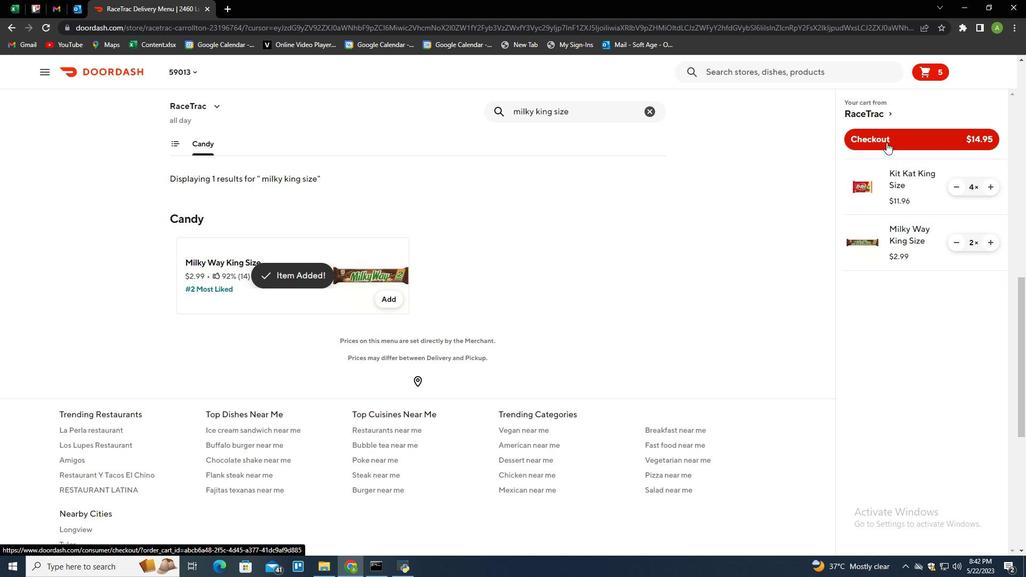 
